 Task: Set the "Force index creation" for "AVI demuxer" to "Always fix".
Action: Mouse moved to (123, 18)
Screenshot: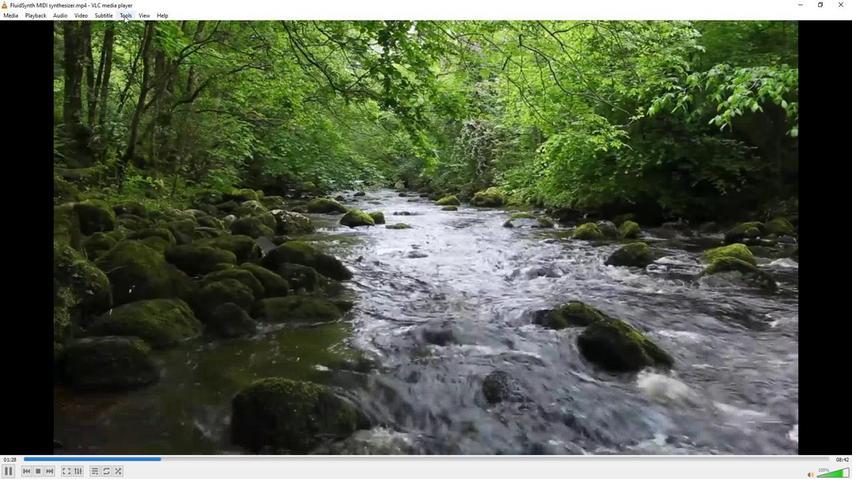 
Action: Mouse pressed left at (123, 18)
Screenshot: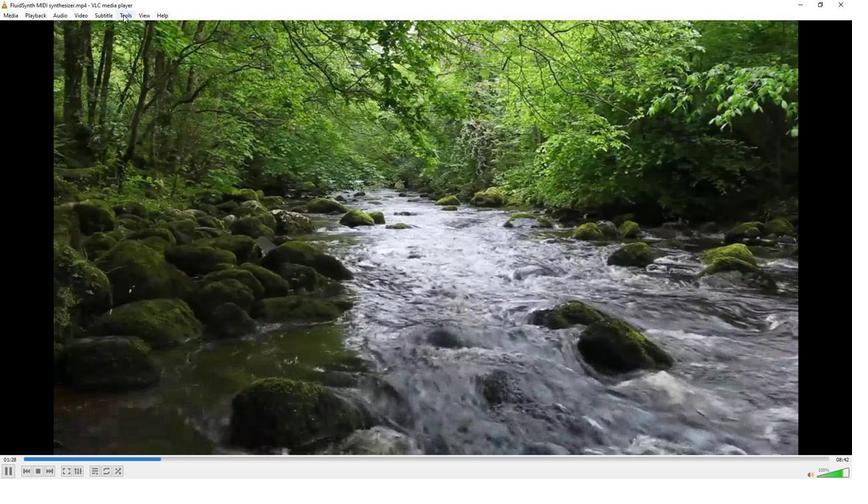
Action: Mouse moved to (148, 127)
Screenshot: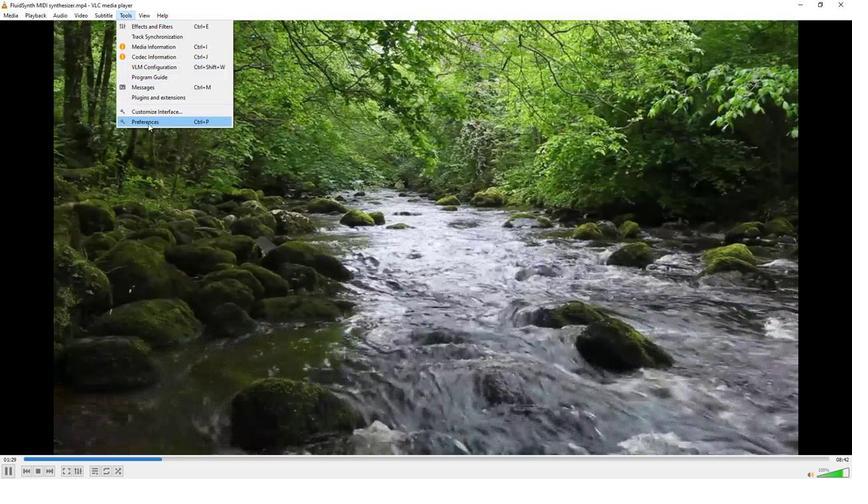 
Action: Mouse pressed left at (148, 127)
Screenshot: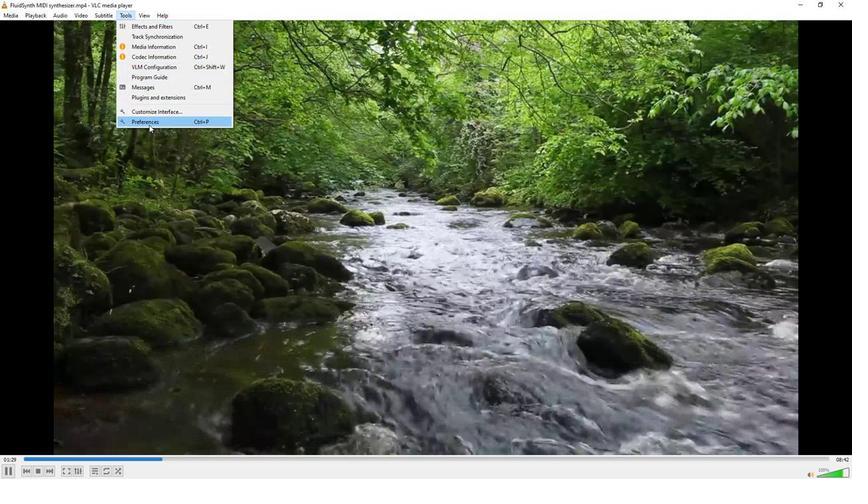 
Action: Mouse moved to (242, 368)
Screenshot: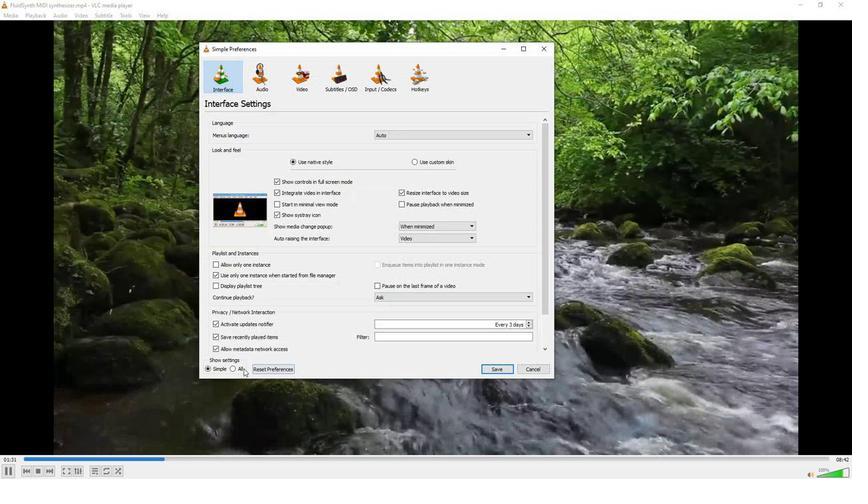 
Action: Mouse pressed left at (242, 368)
Screenshot: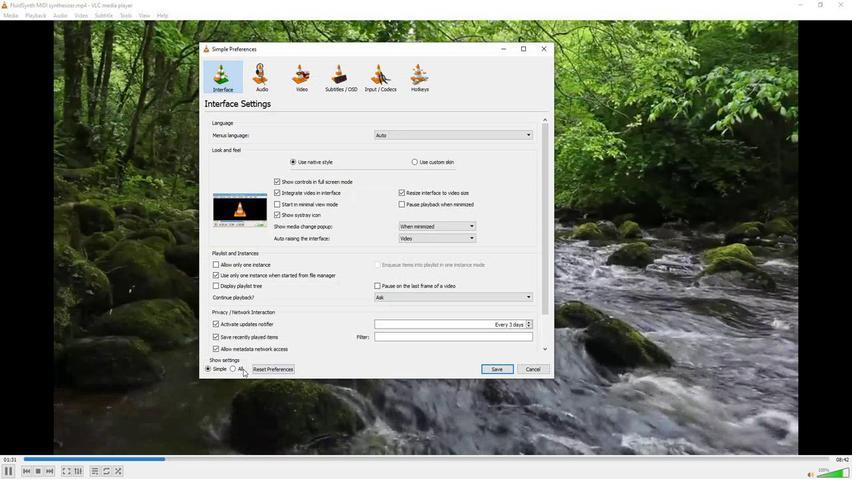 
Action: Mouse moved to (220, 244)
Screenshot: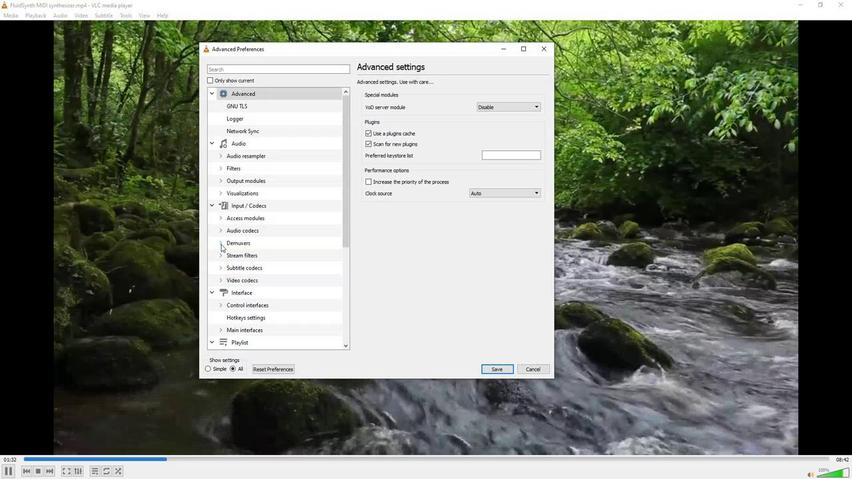 
Action: Mouse pressed left at (220, 244)
Screenshot: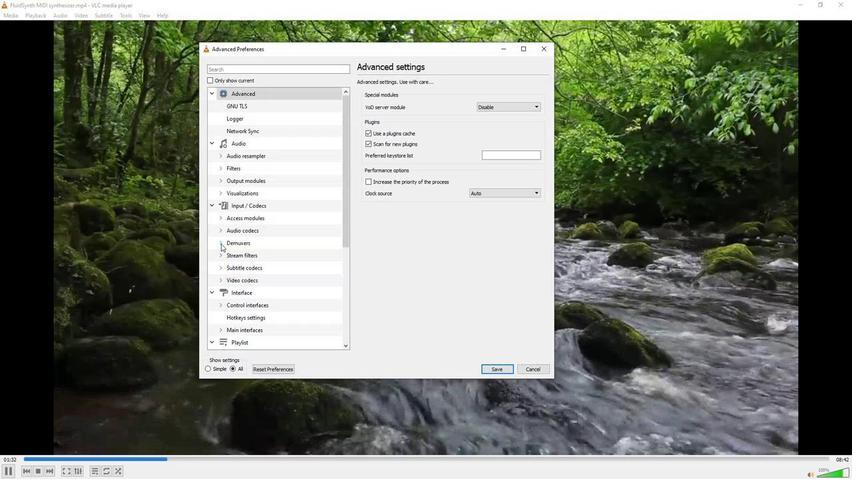 
Action: Mouse moved to (237, 279)
Screenshot: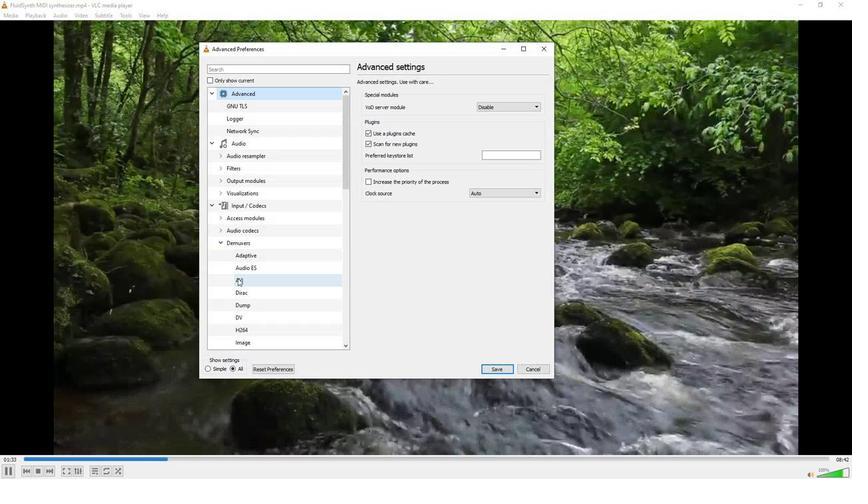 
Action: Mouse pressed left at (237, 279)
Screenshot: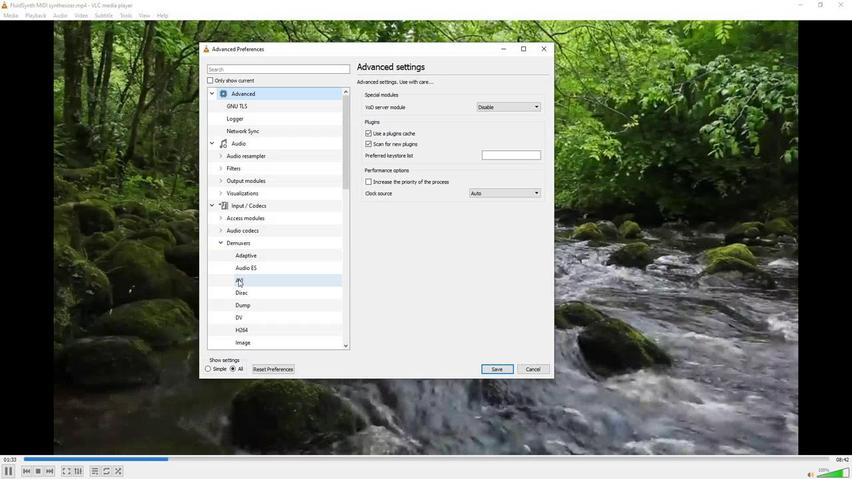 
Action: Mouse moved to (508, 106)
Screenshot: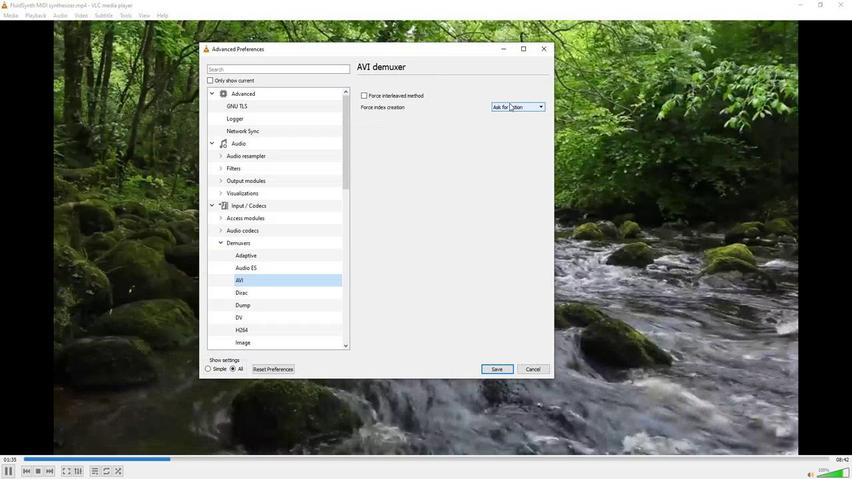 
Action: Mouse pressed left at (508, 106)
Screenshot: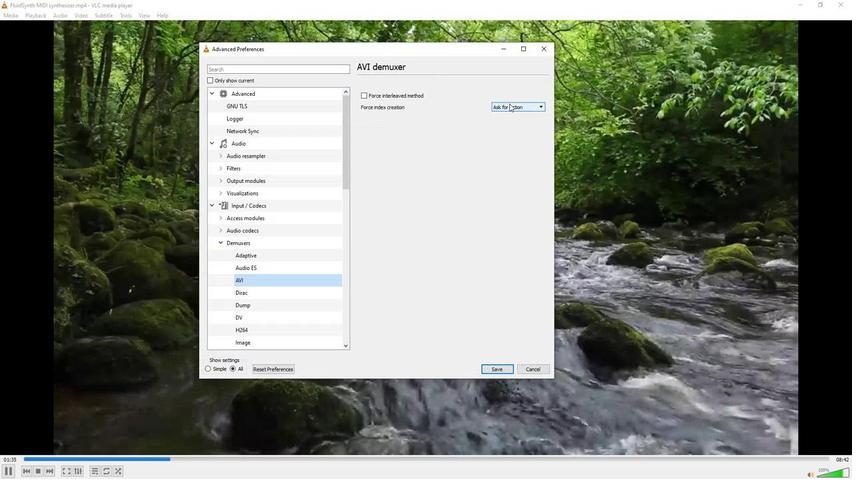 
Action: Mouse moved to (508, 121)
Screenshot: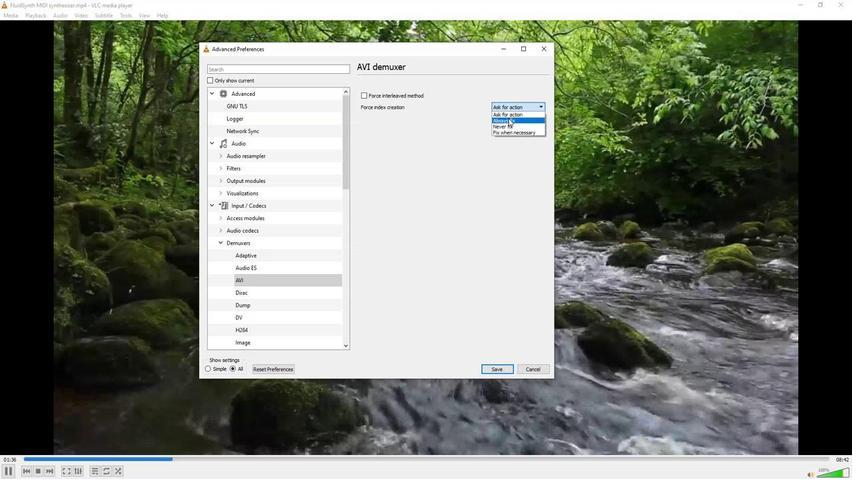
Action: Mouse pressed left at (508, 121)
Screenshot: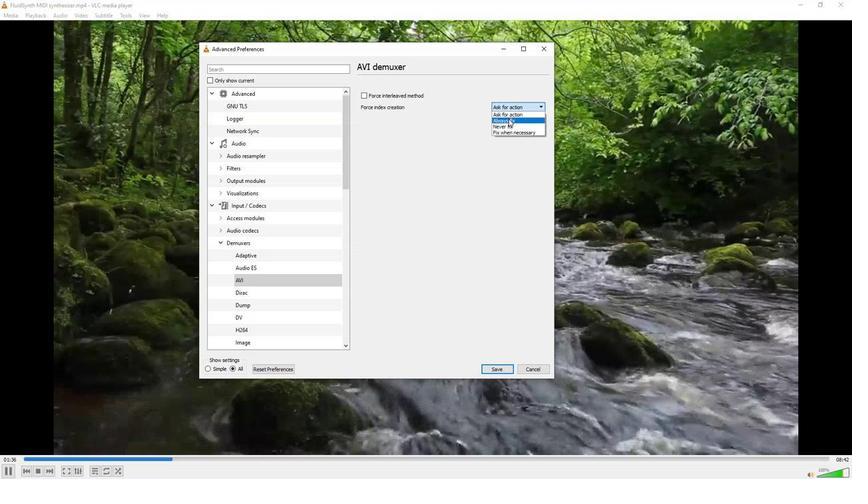 
Action: Mouse moved to (480, 147)
Screenshot: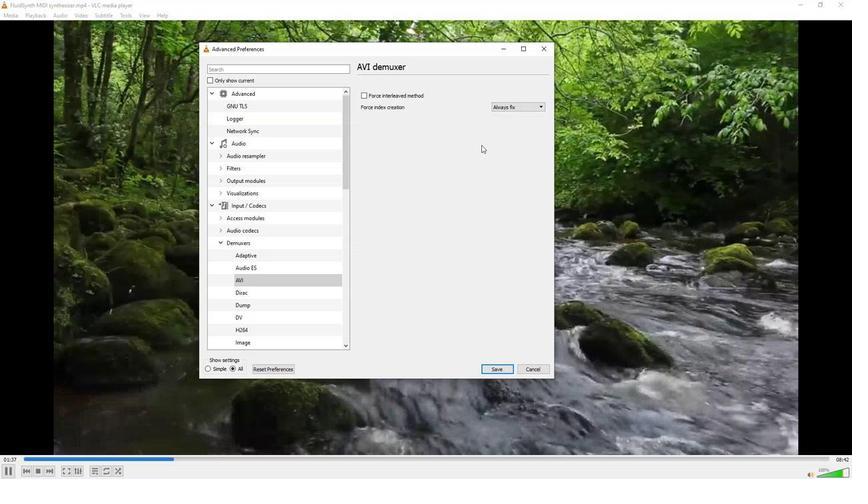
